 Task: Use the formula "PEARSON" in spreadsheet "Project protfolio".
Action: Key pressed '='
Screenshot: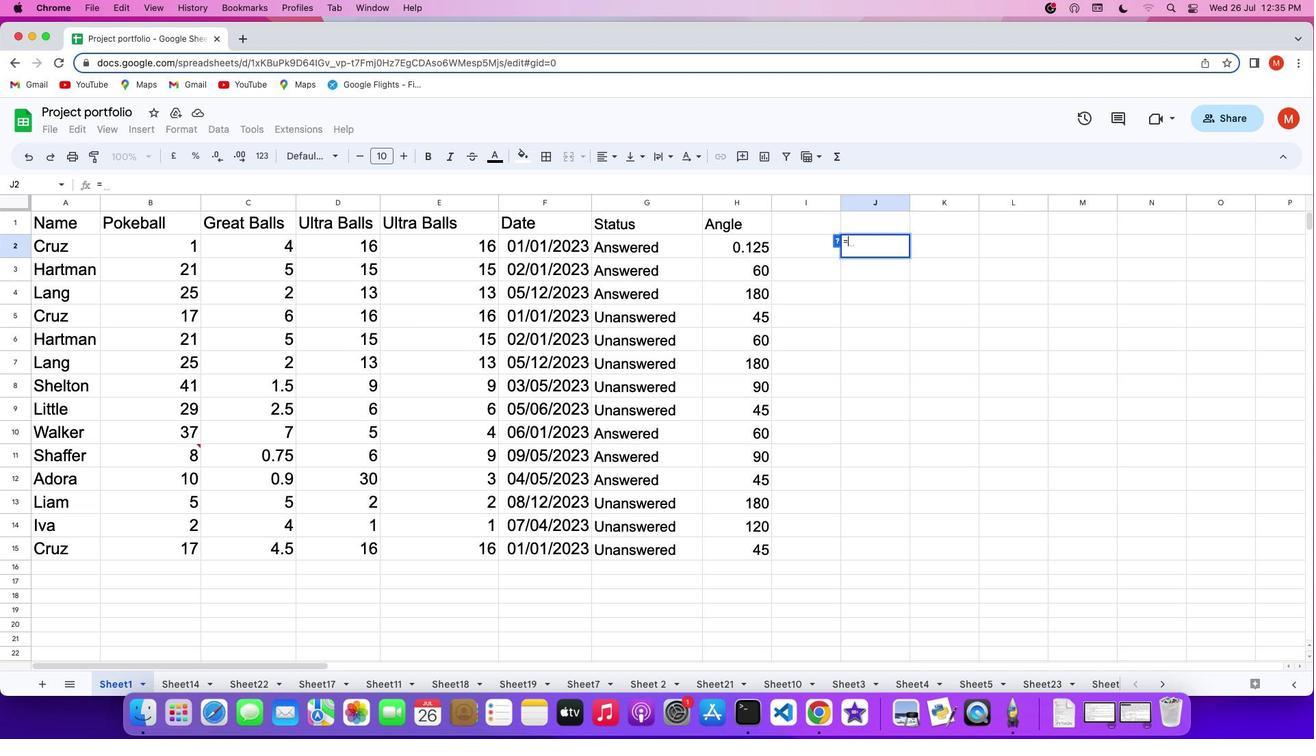 
Action: Mouse moved to (864, 181)
Screenshot: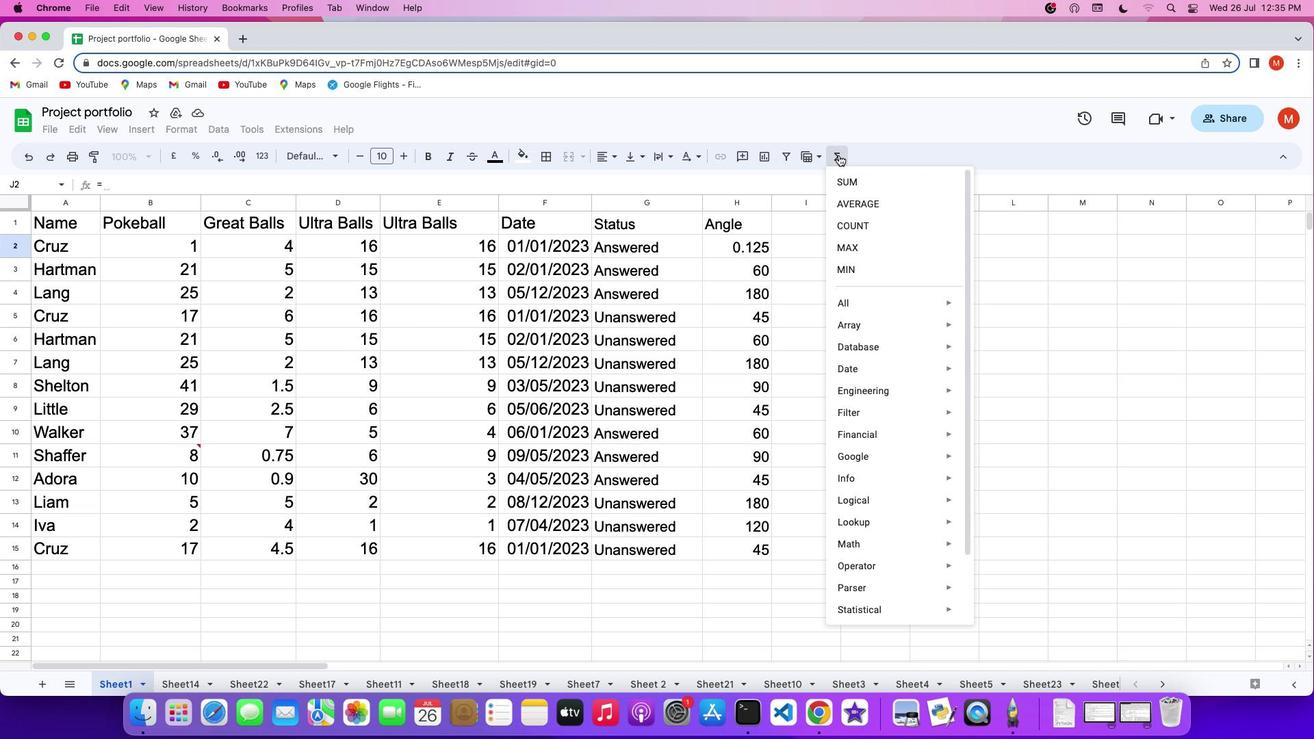 
Action: Mouse pressed left at (864, 181)
Screenshot: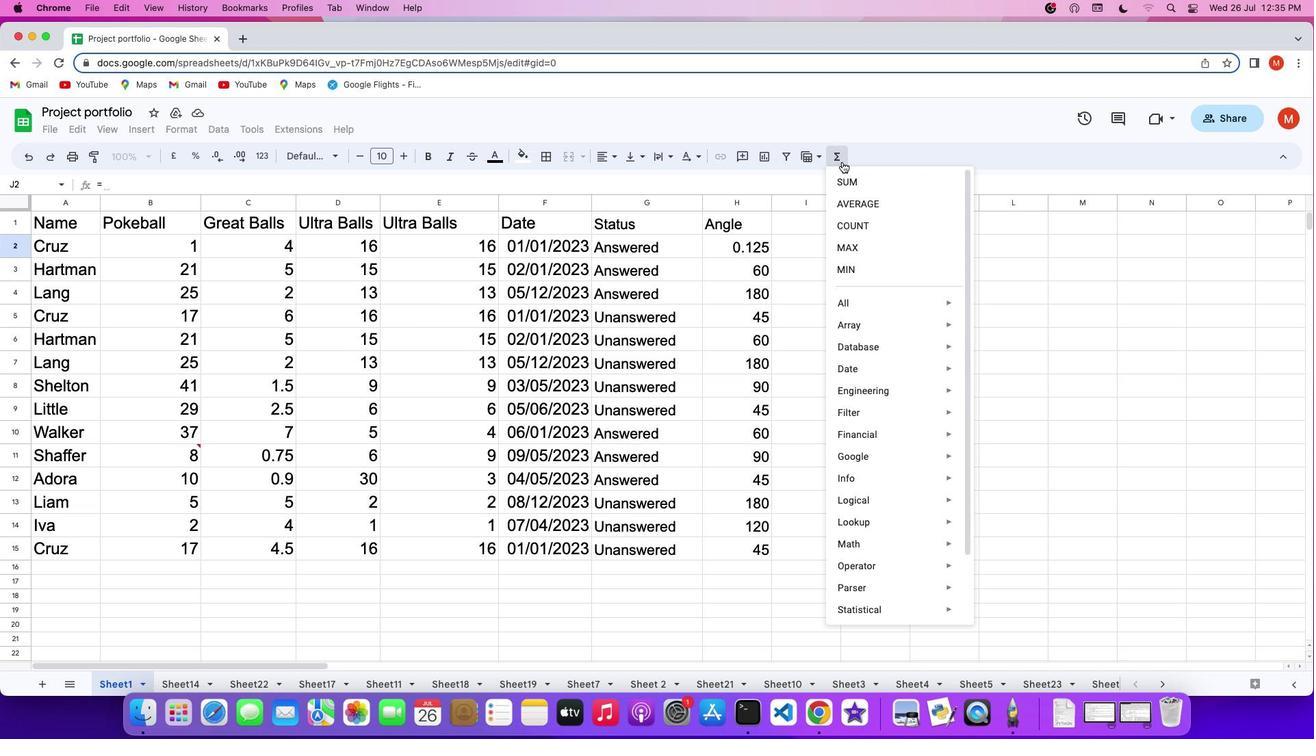 
Action: Mouse moved to (1051, 580)
Screenshot: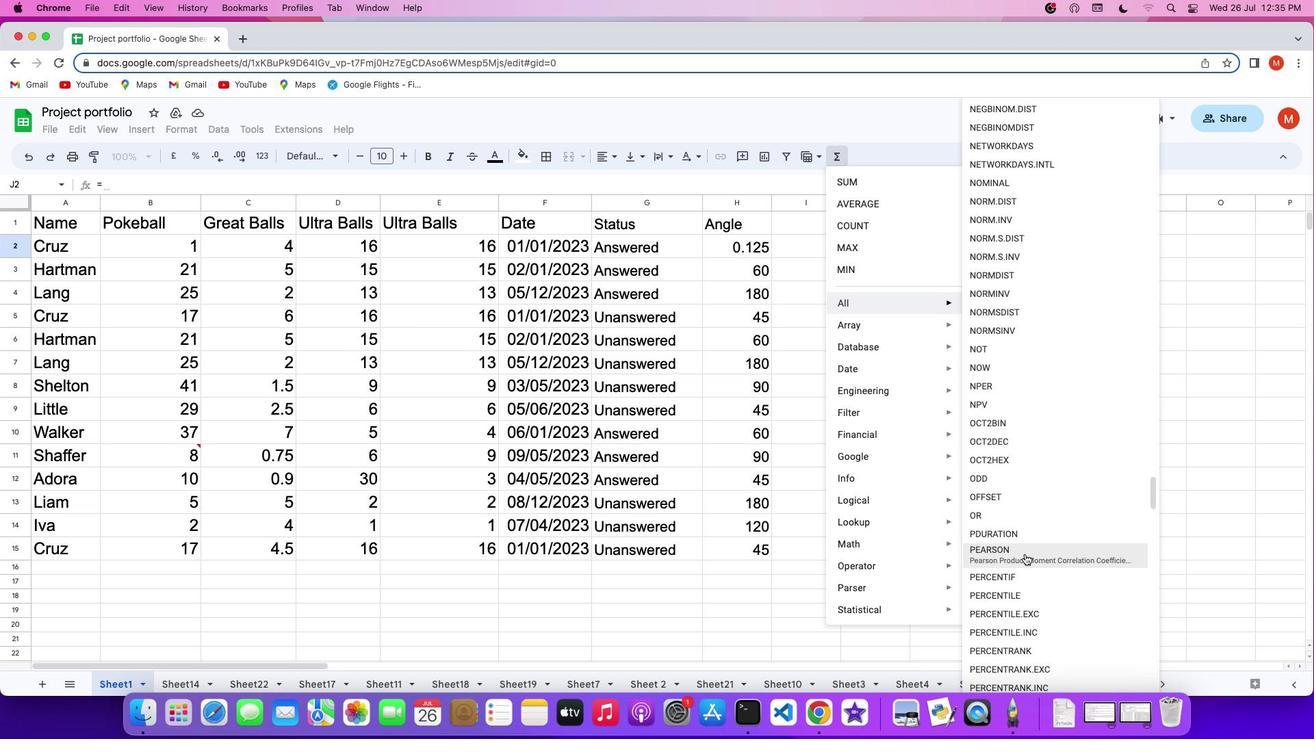 
Action: Mouse pressed left at (1051, 580)
Screenshot: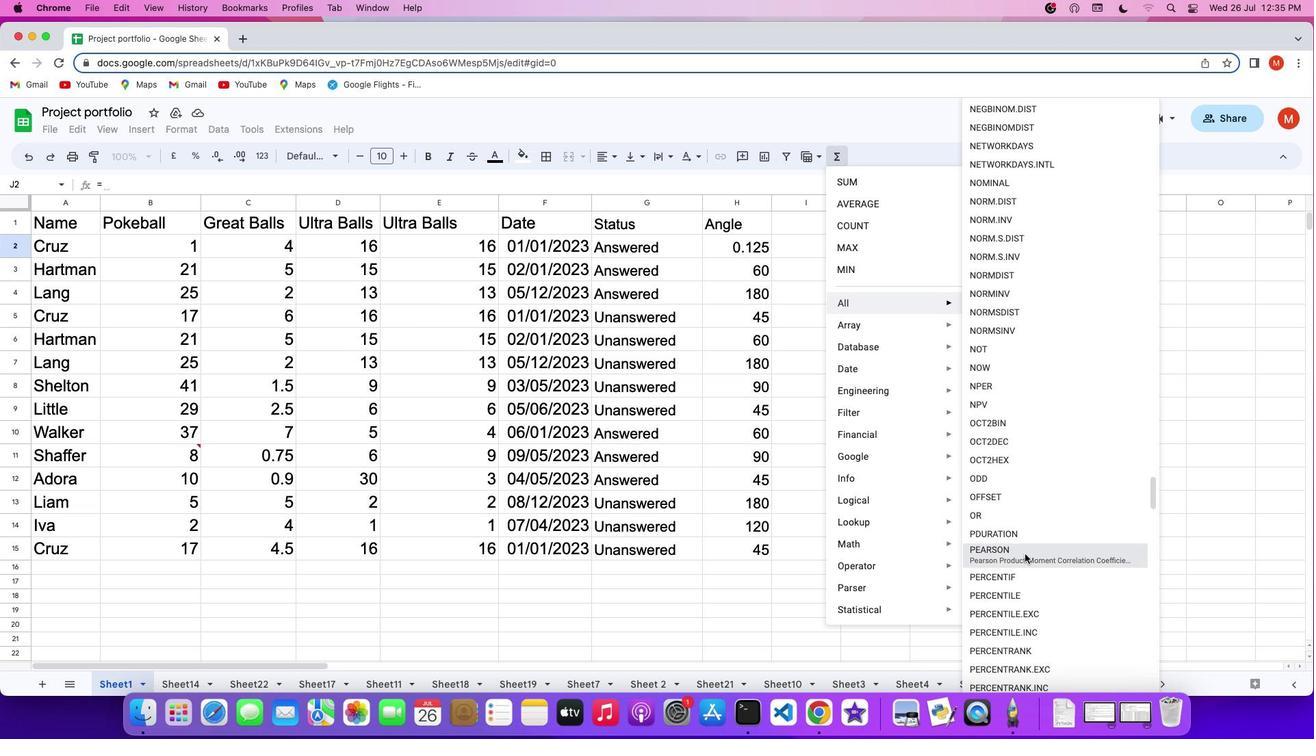 
Action: Mouse moved to (193, 270)
Screenshot: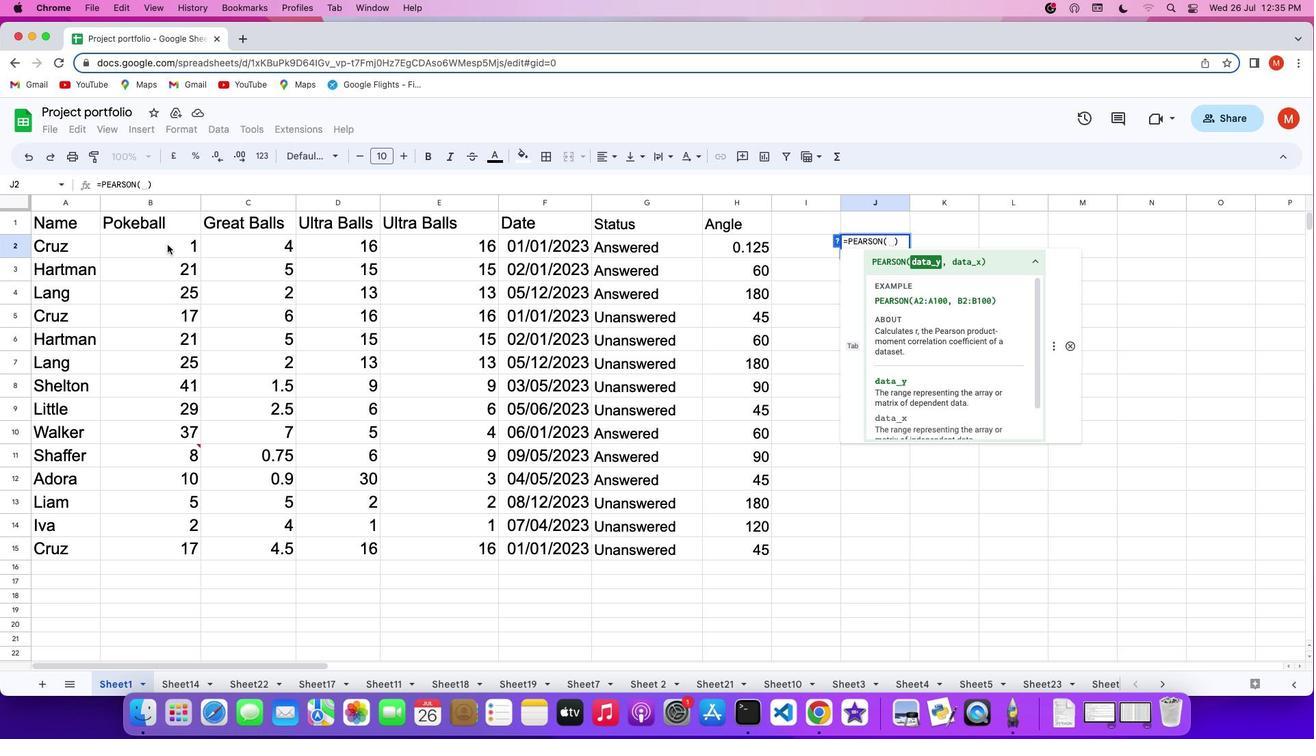 
Action: Mouse pressed left at (193, 270)
Screenshot: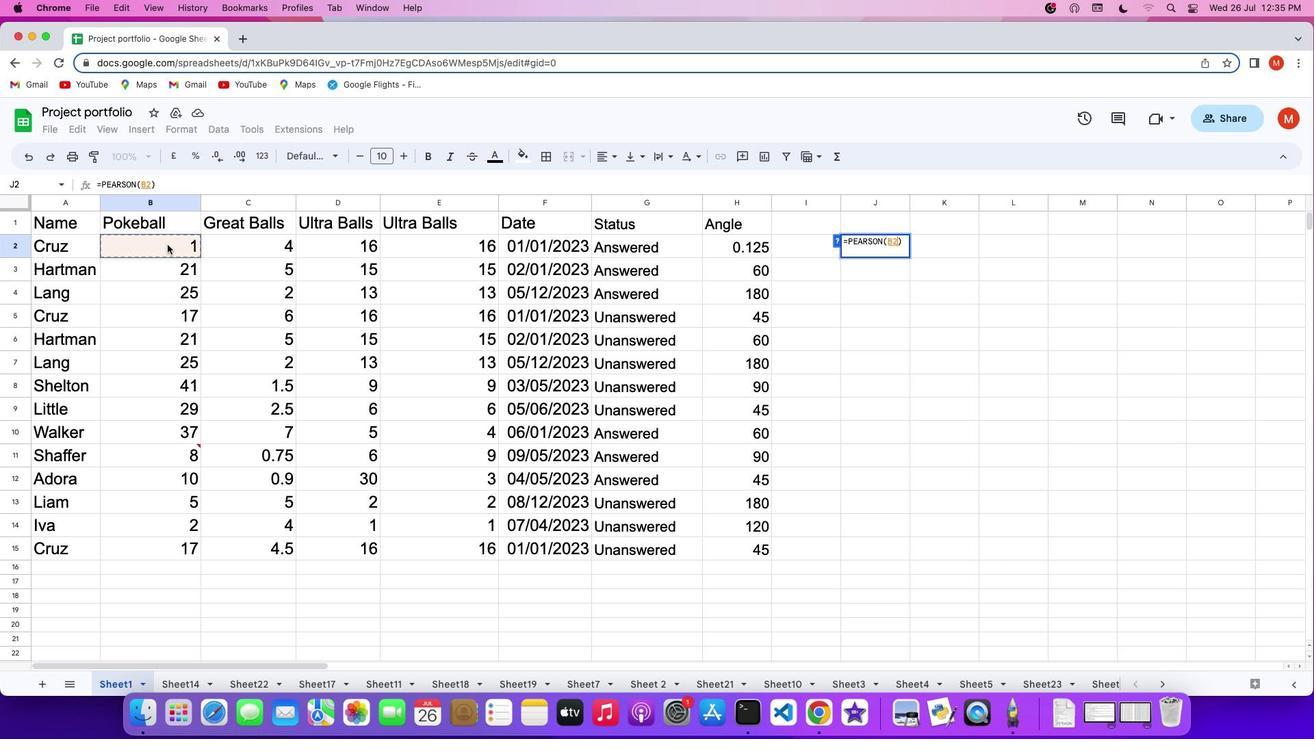 
Action: Mouse moved to (201, 577)
Screenshot: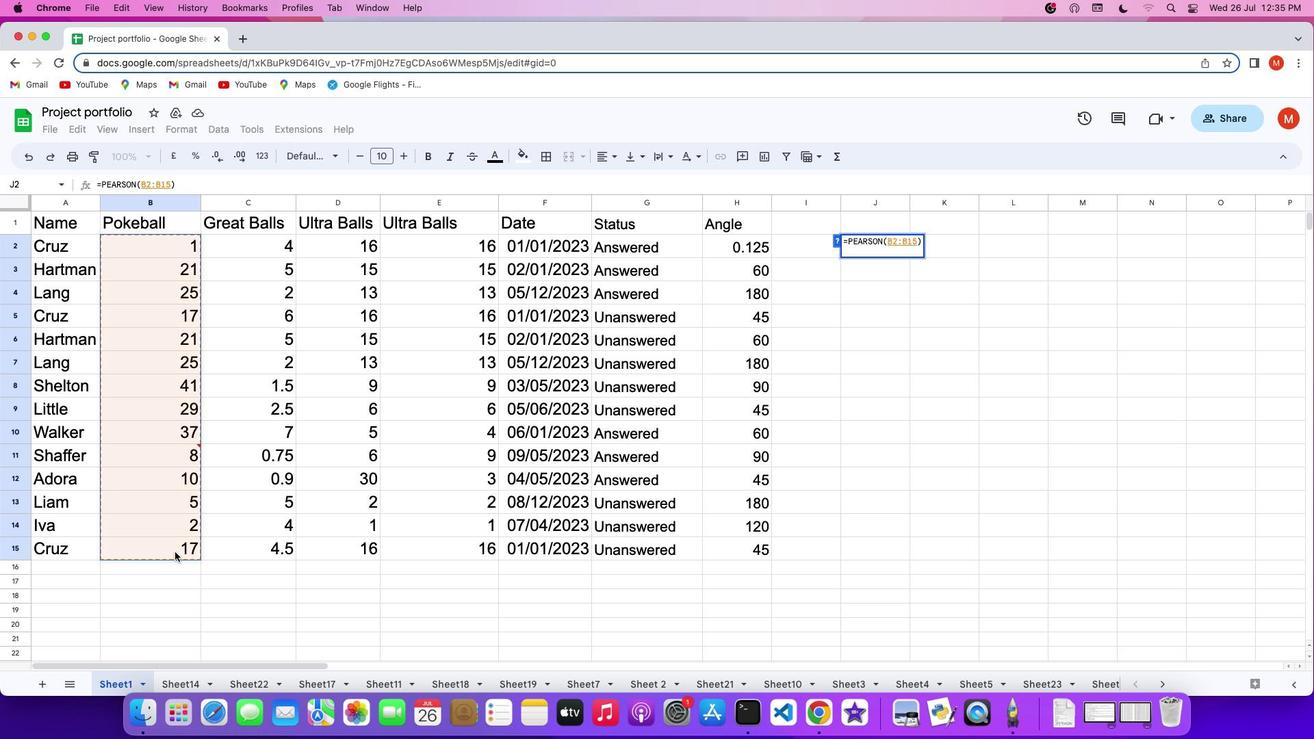
Action: Key pressed ','
Screenshot: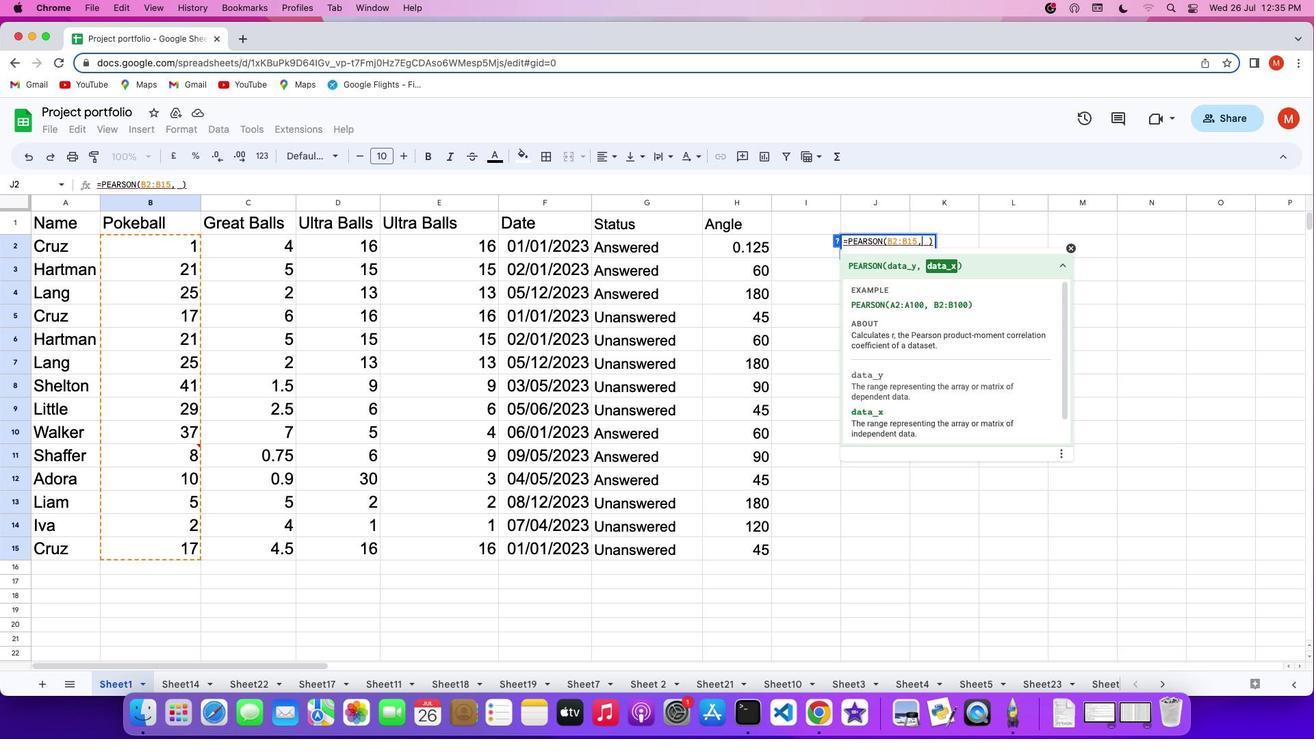 
Action: Mouse moved to (303, 277)
Screenshot: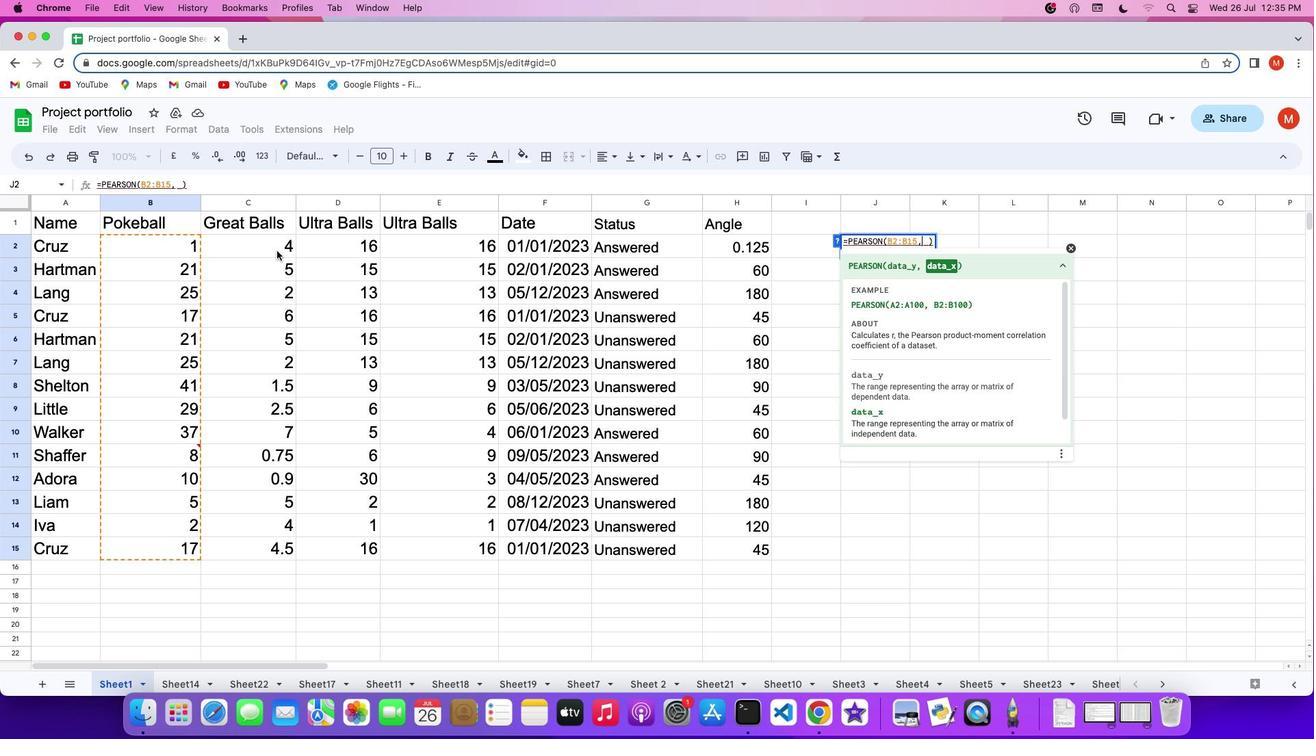 
Action: Mouse pressed left at (303, 277)
Screenshot: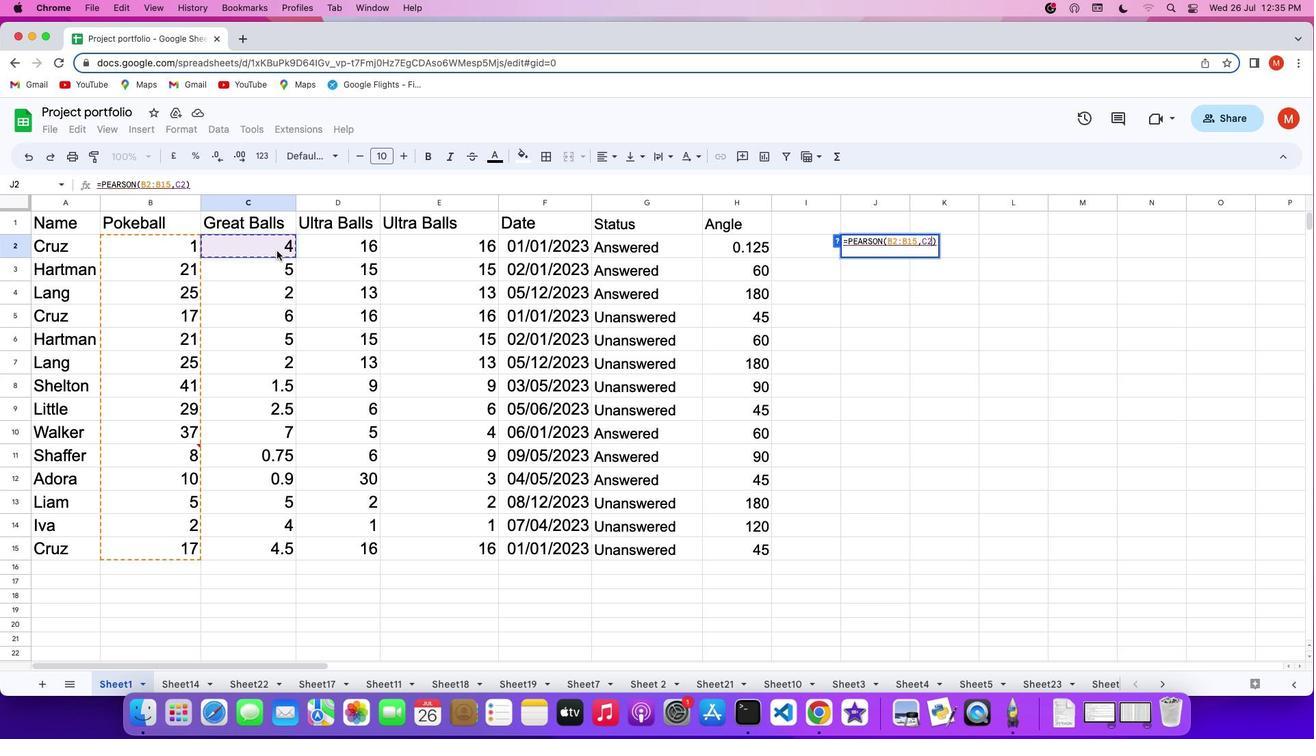 
Action: Mouse moved to (467, 608)
Screenshot: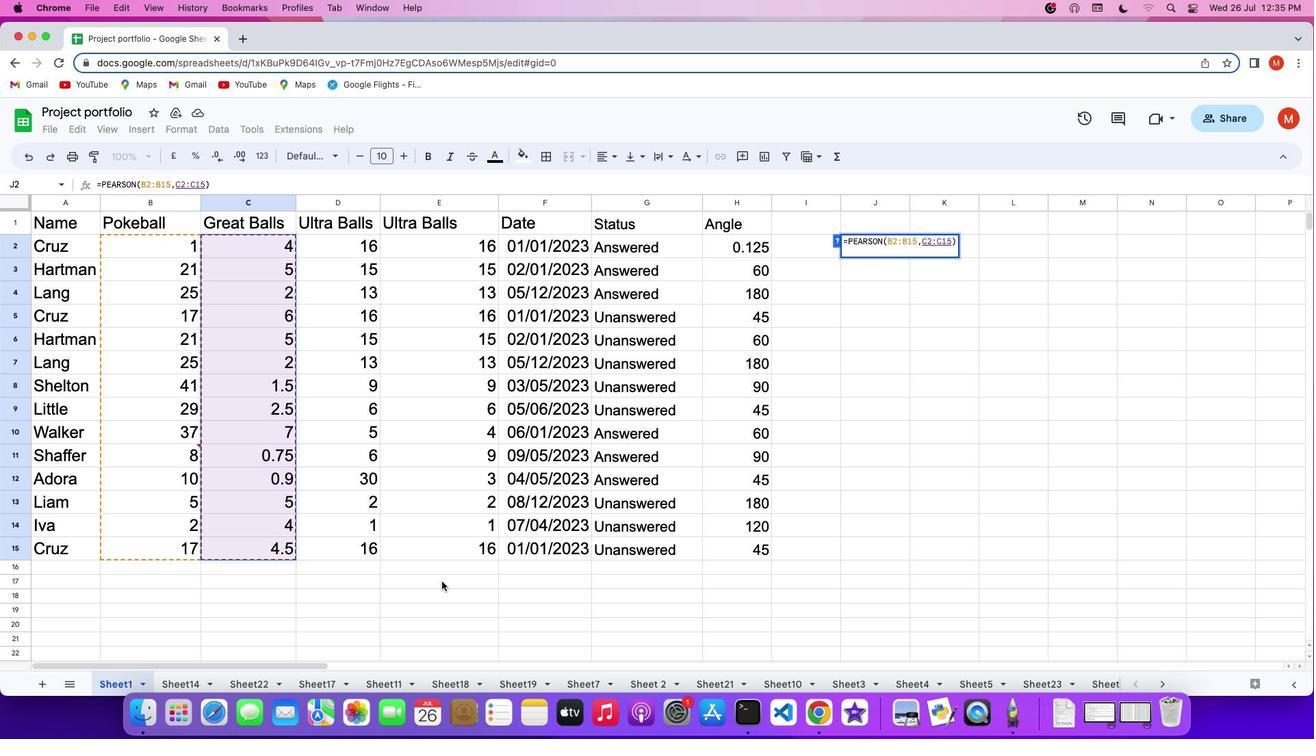 
Action: Key pressed Key.enter
Screenshot: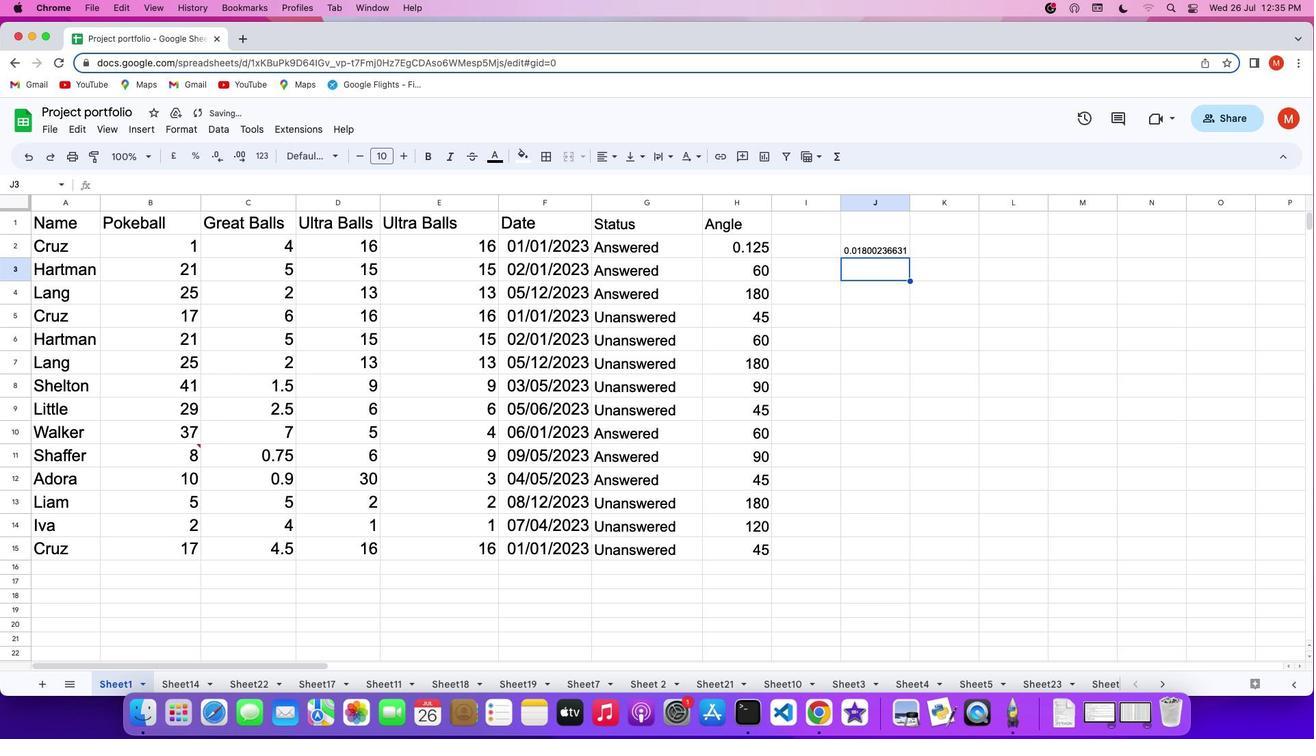 
